 Task: Add Vital Proteins Unflavored Collagen Peptides to the cart.
Action: Mouse moved to (307, 128)
Screenshot: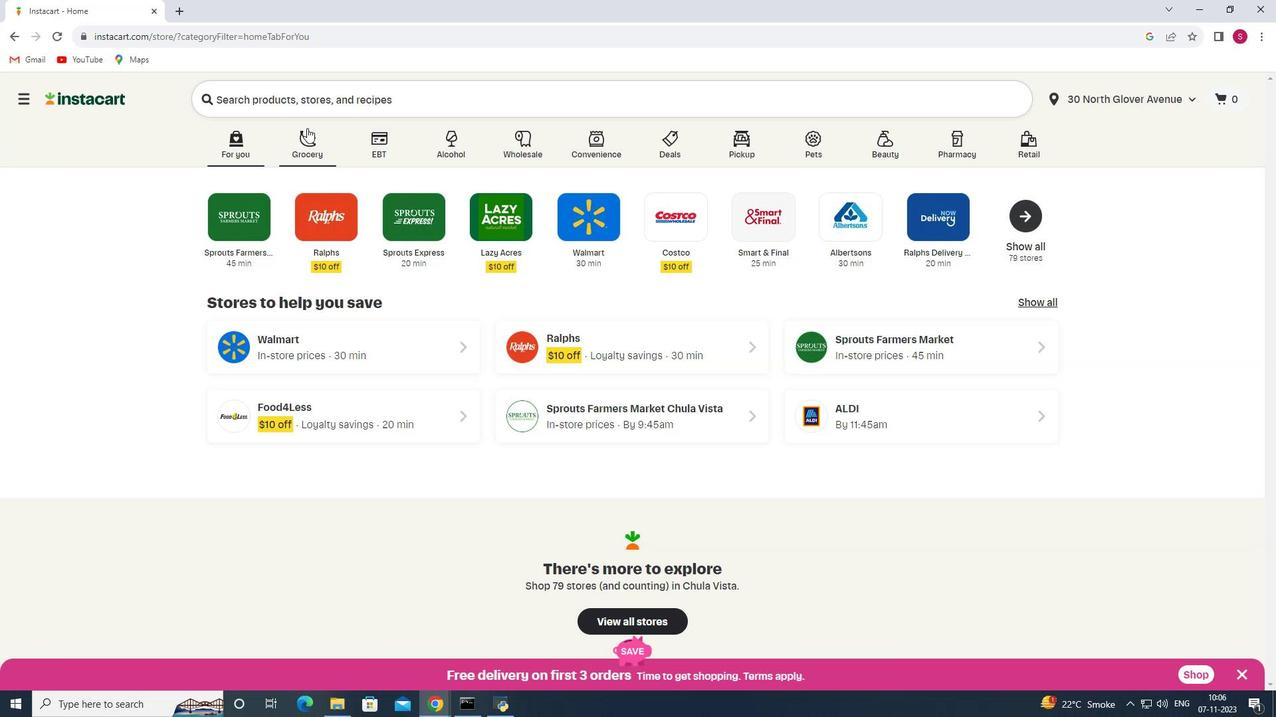 
Action: Mouse pressed left at (307, 128)
Screenshot: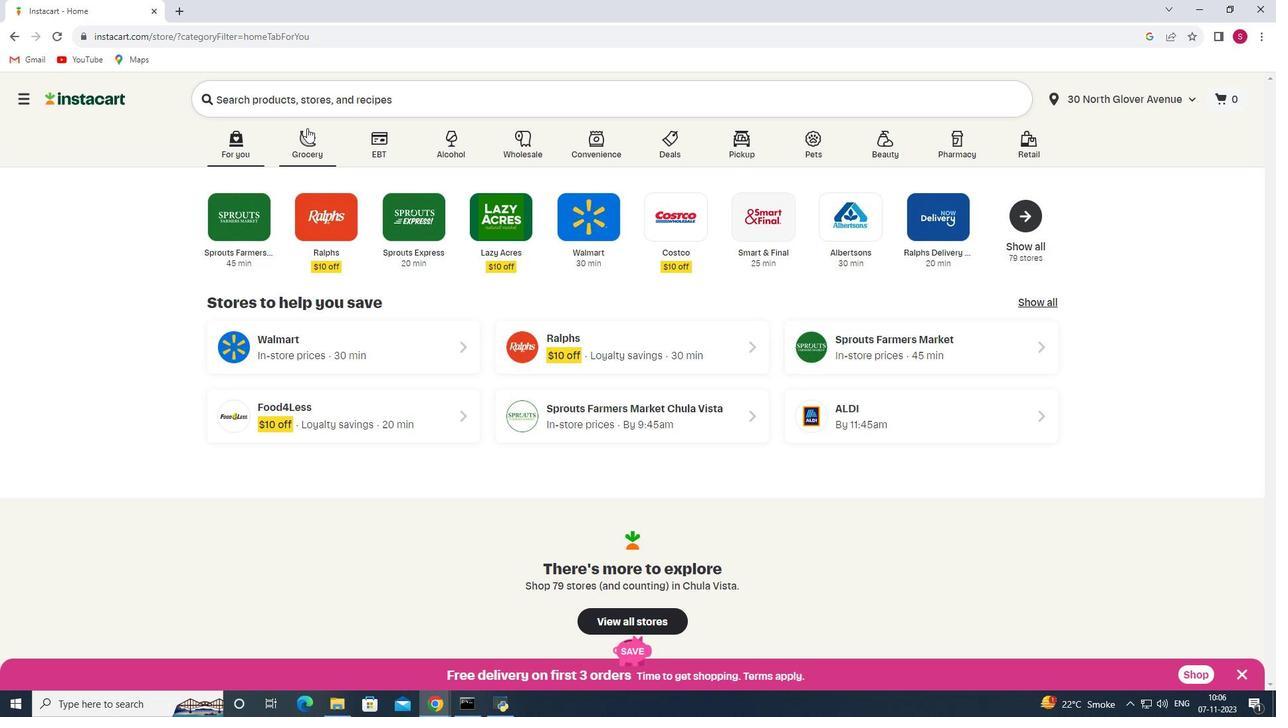 
Action: Mouse moved to (283, 373)
Screenshot: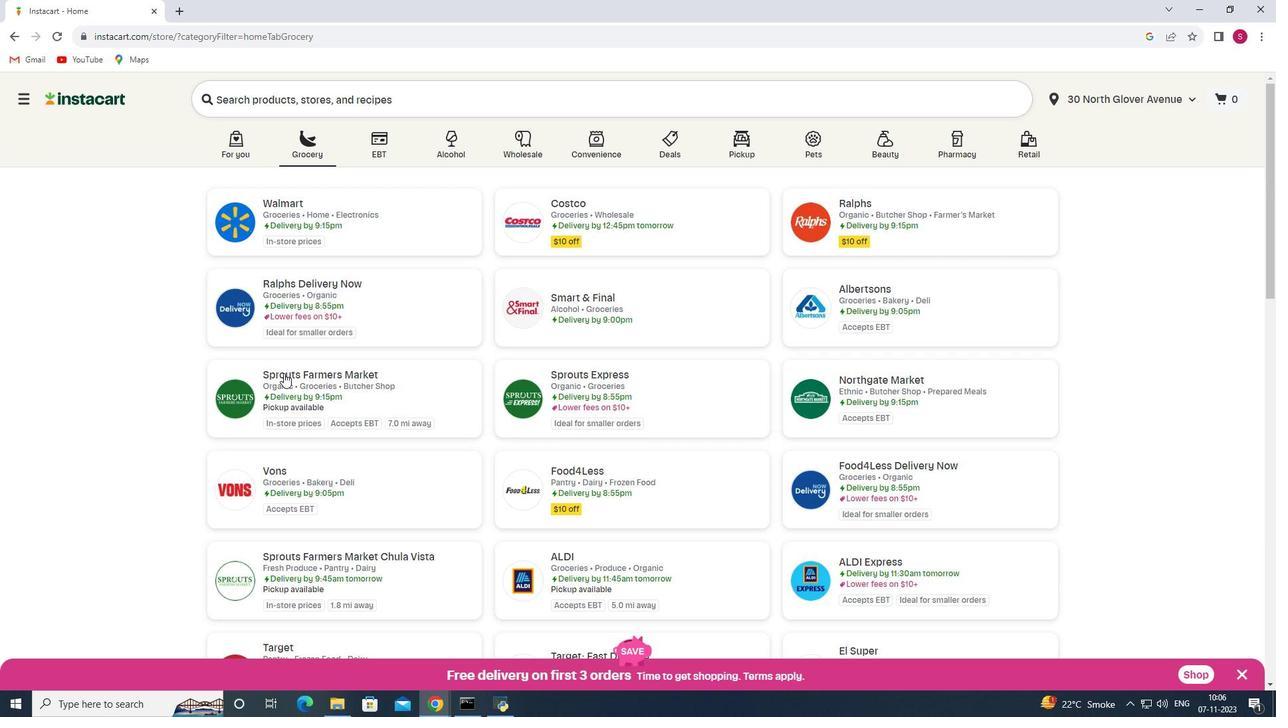 
Action: Mouse pressed left at (283, 373)
Screenshot: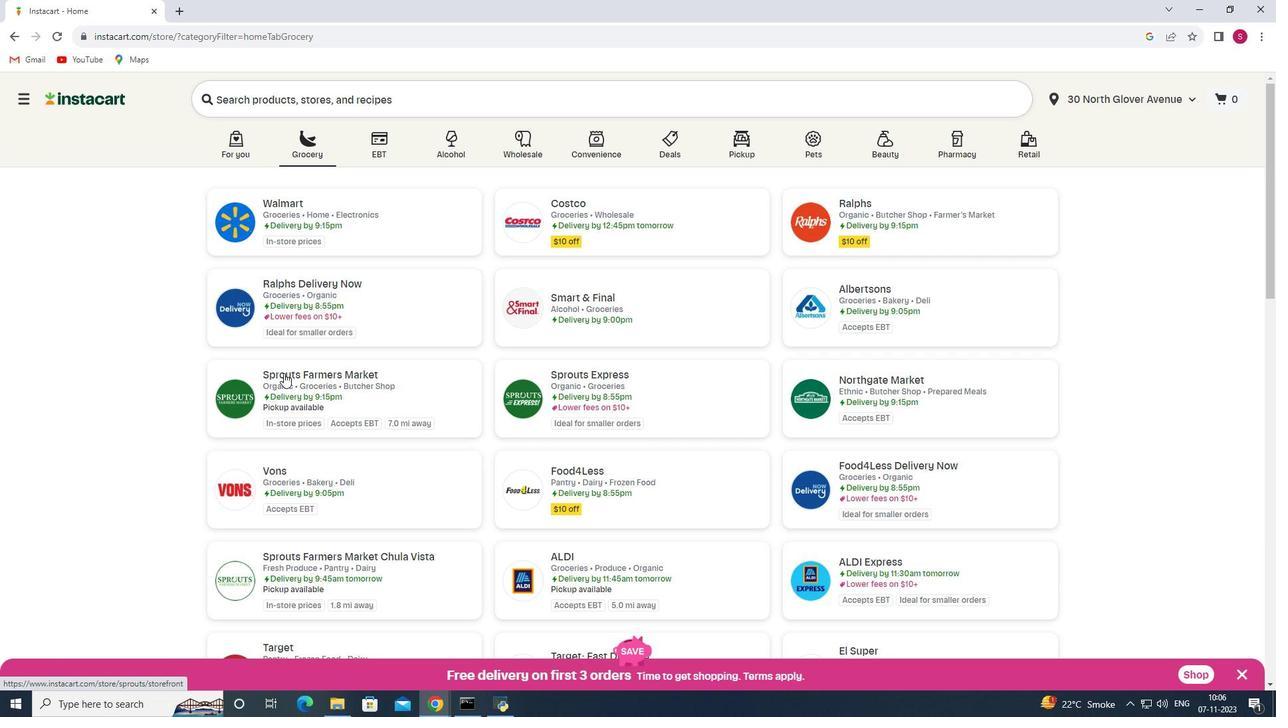 
Action: Mouse moved to (59, 414)
Screenshot: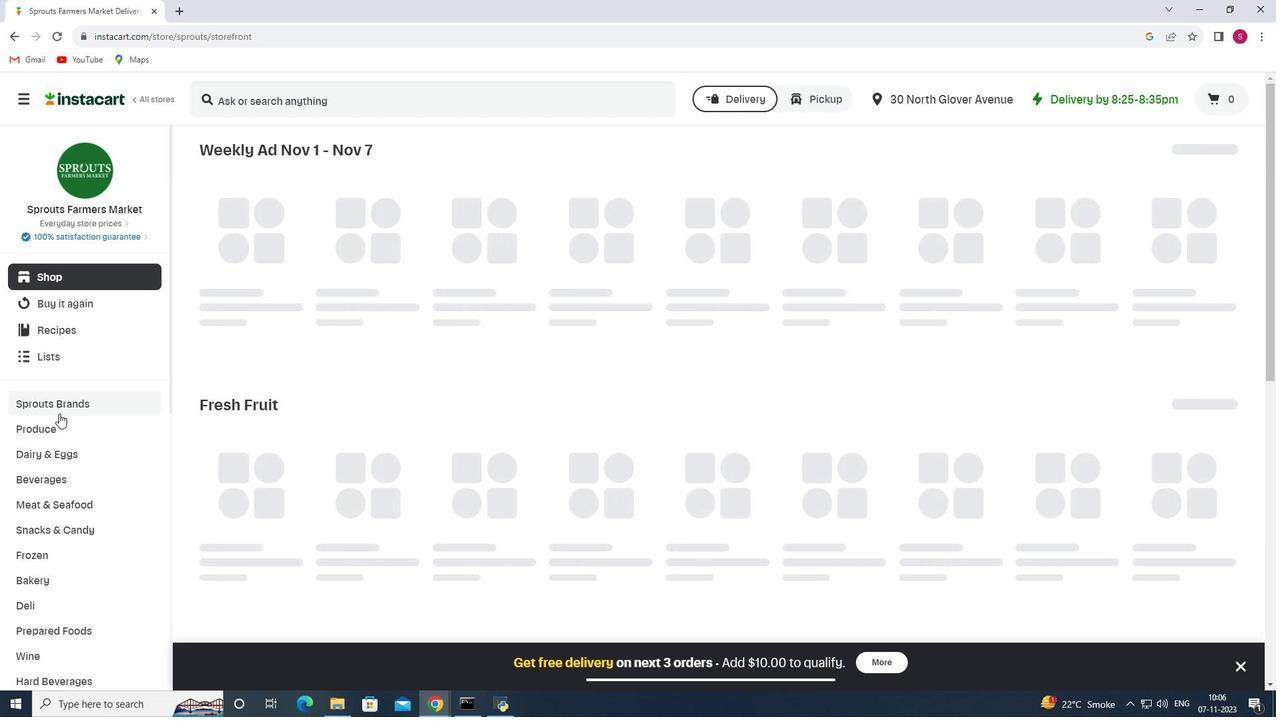 
Action: Mouse scrolled (59, 413) with delta (0, 0)
Screenshot: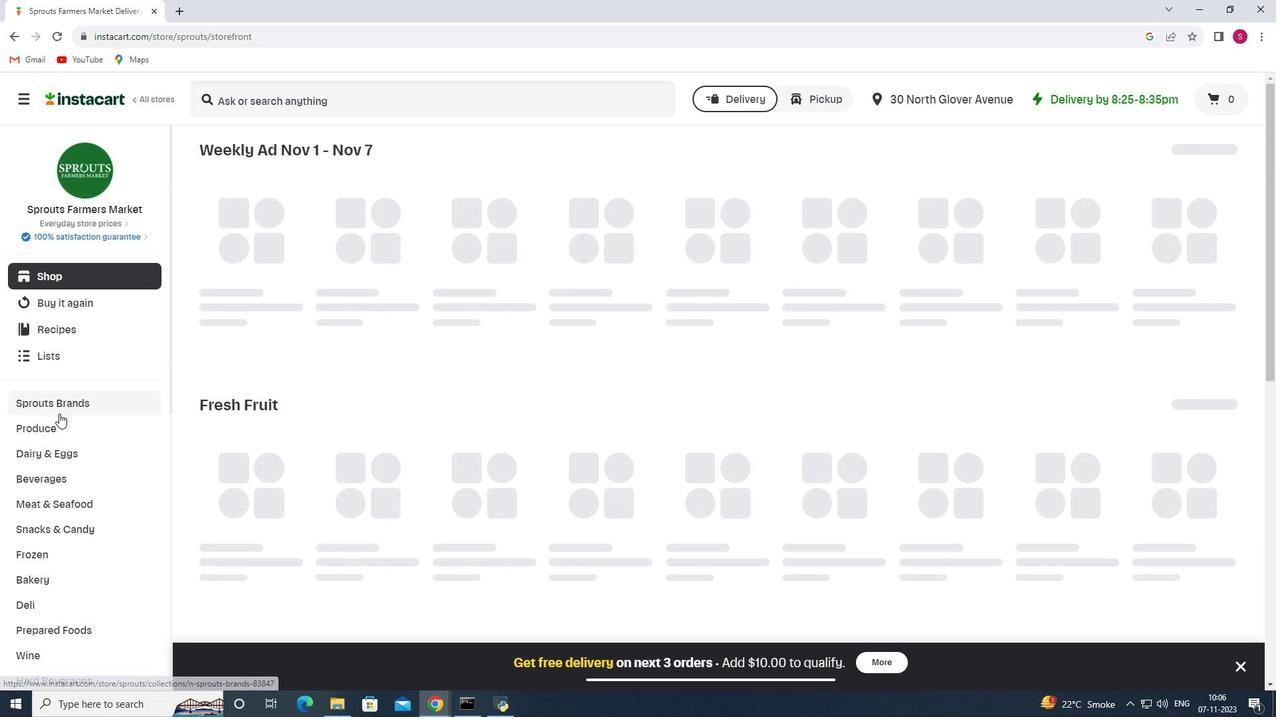 
Action: Mouse scrolled (59, 413) with delta (0, 0)
Screenshot: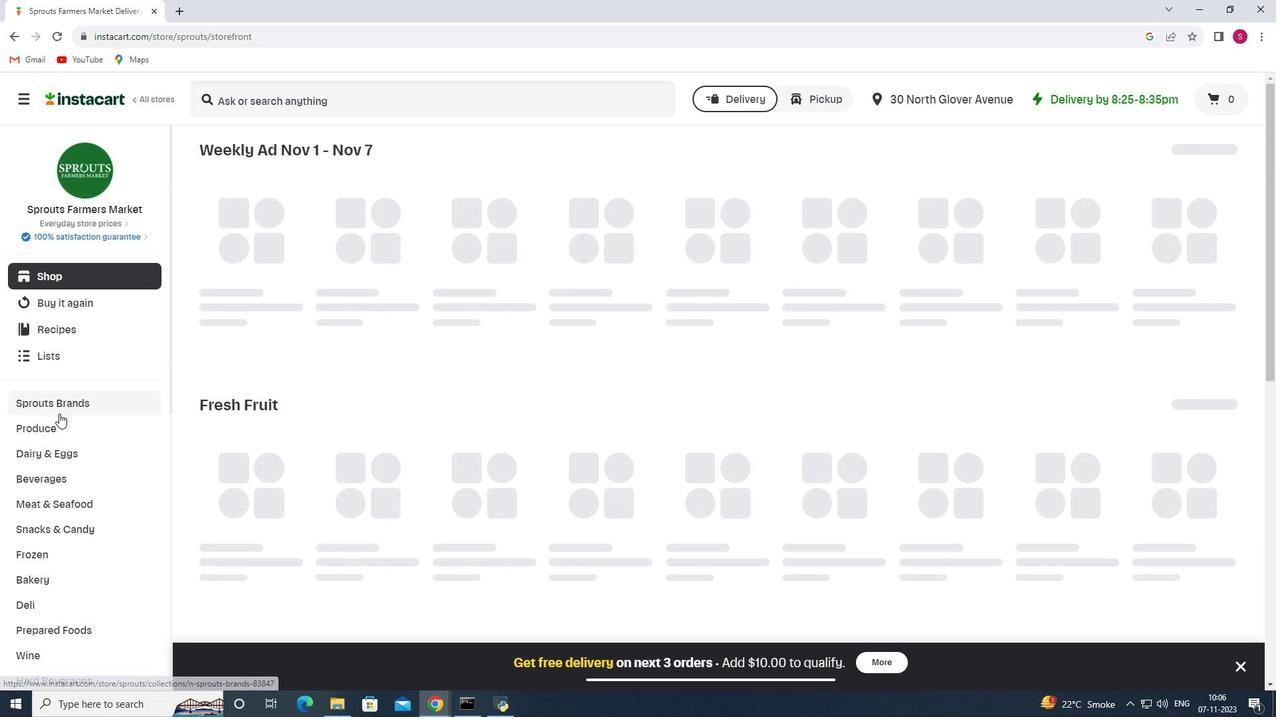 
Action: Mouse scrolled (59, 413) with delta (0, 0)
Screenshot: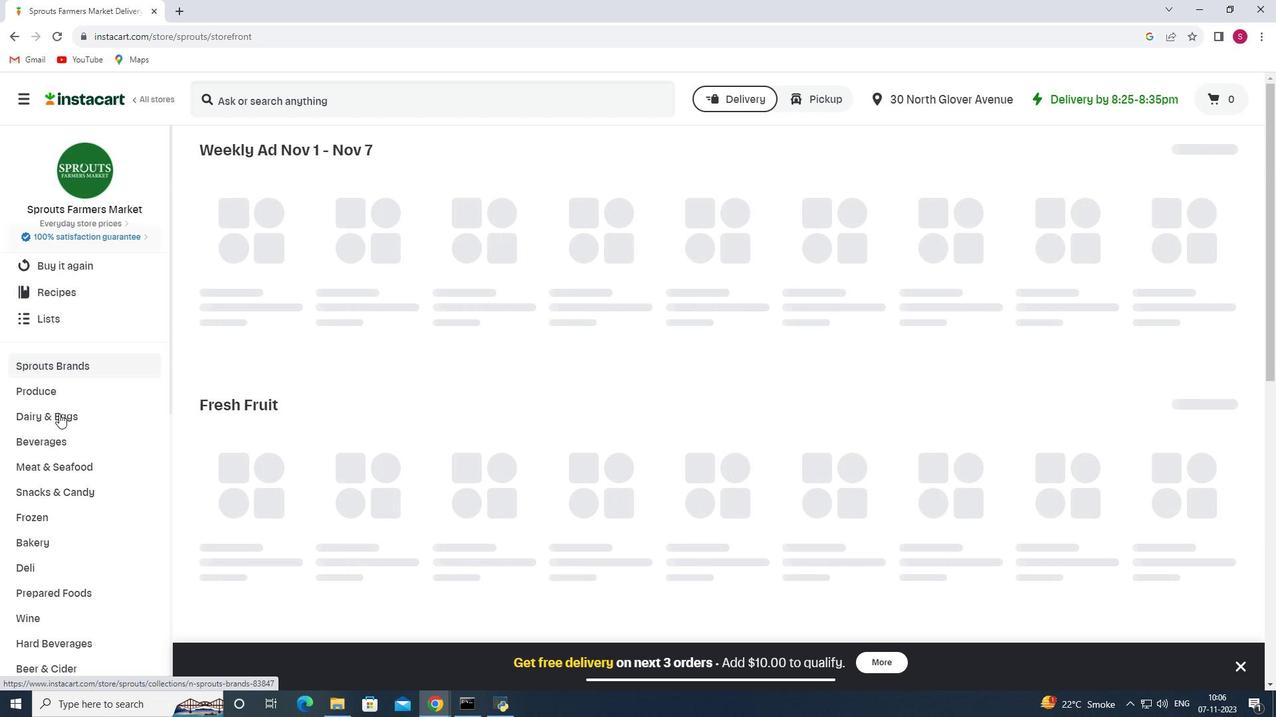 
Action: Mouse scrolled (59, 413) with delta (0, 0)
Screenshot: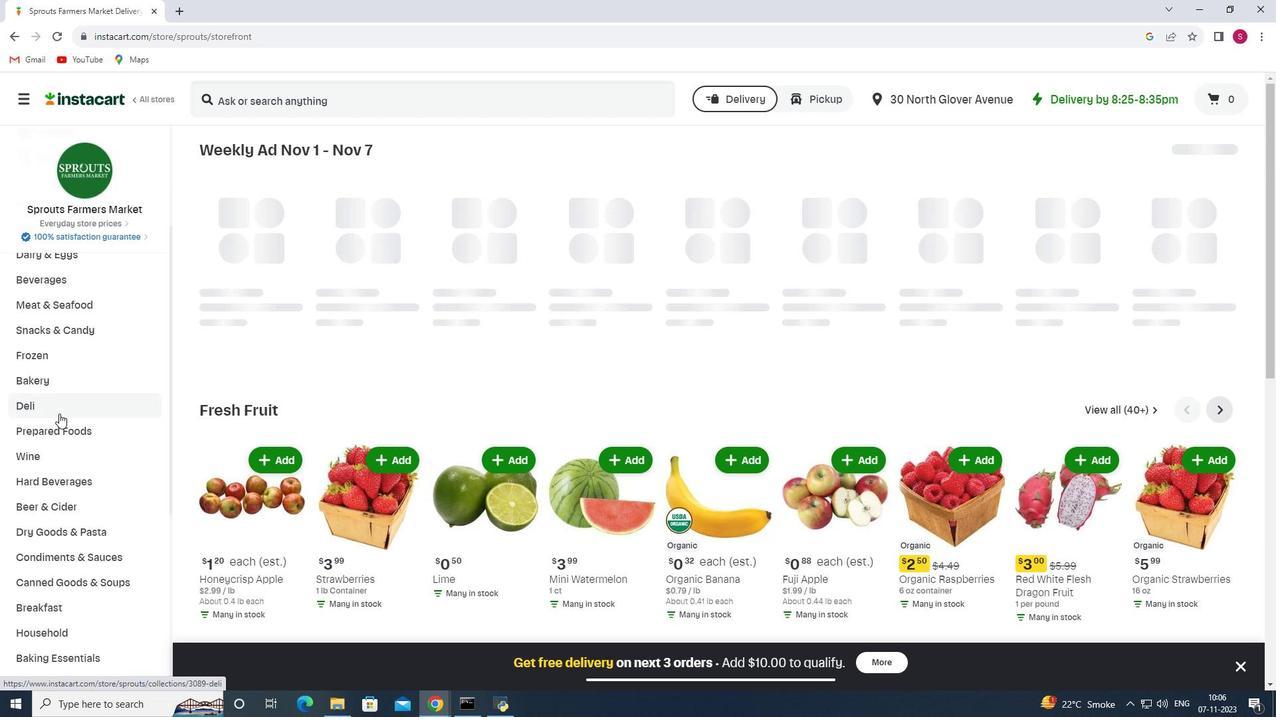 
Action: Mouse scrolled (59, 413) with delta (0, 0)
Screenshot: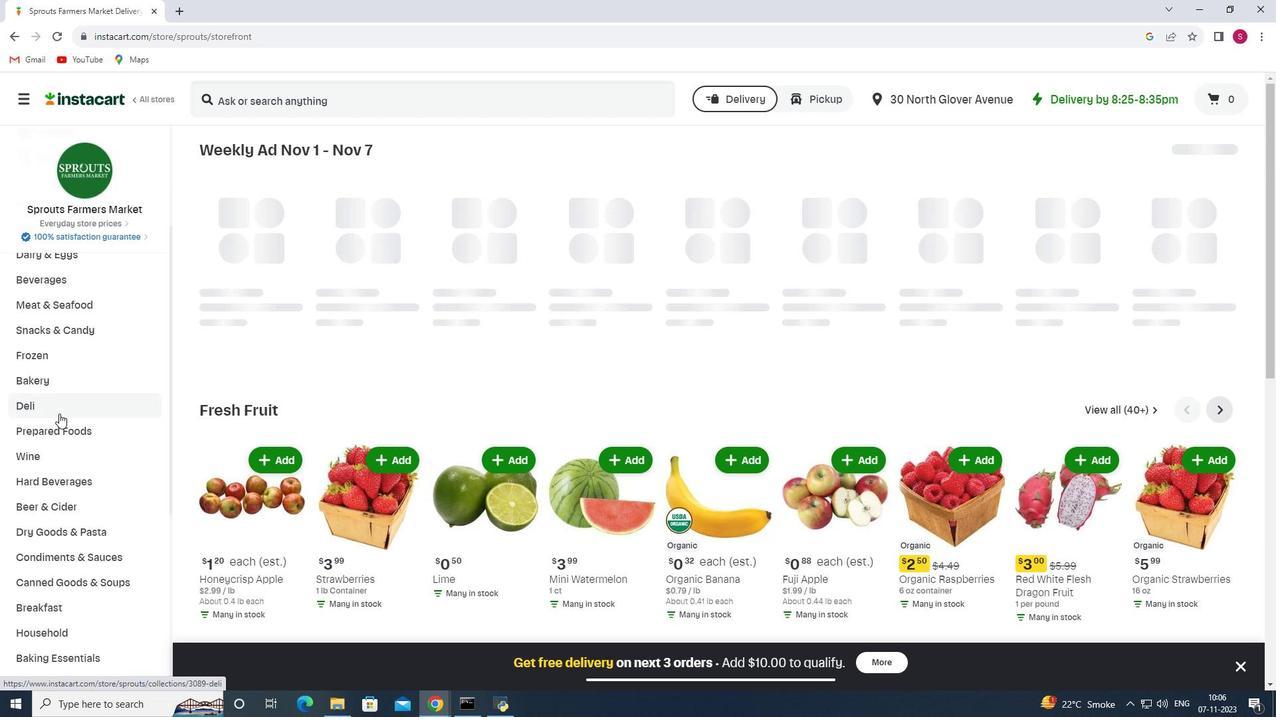 
Action: Mouse scrolled (59, 413) with delta (0, 0)
Screenshot: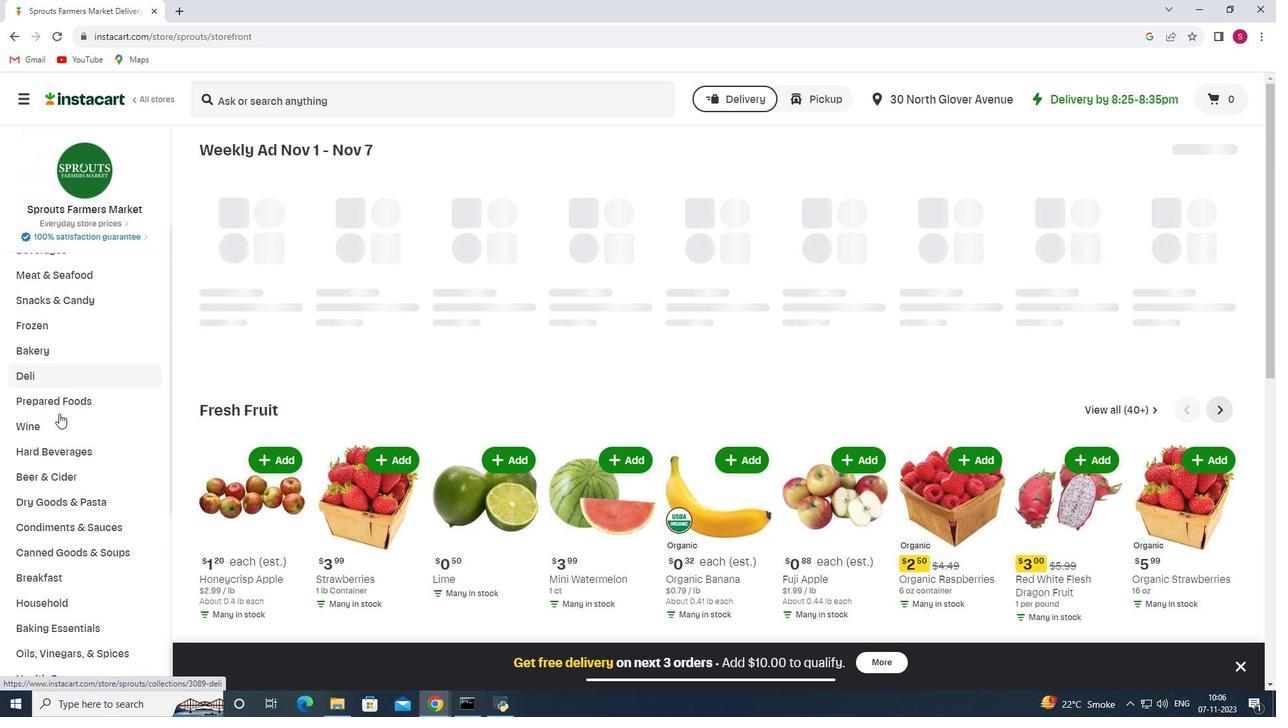 
Action: Mouse scrolled (59, 413) with delta (0, 0)
Screenshot: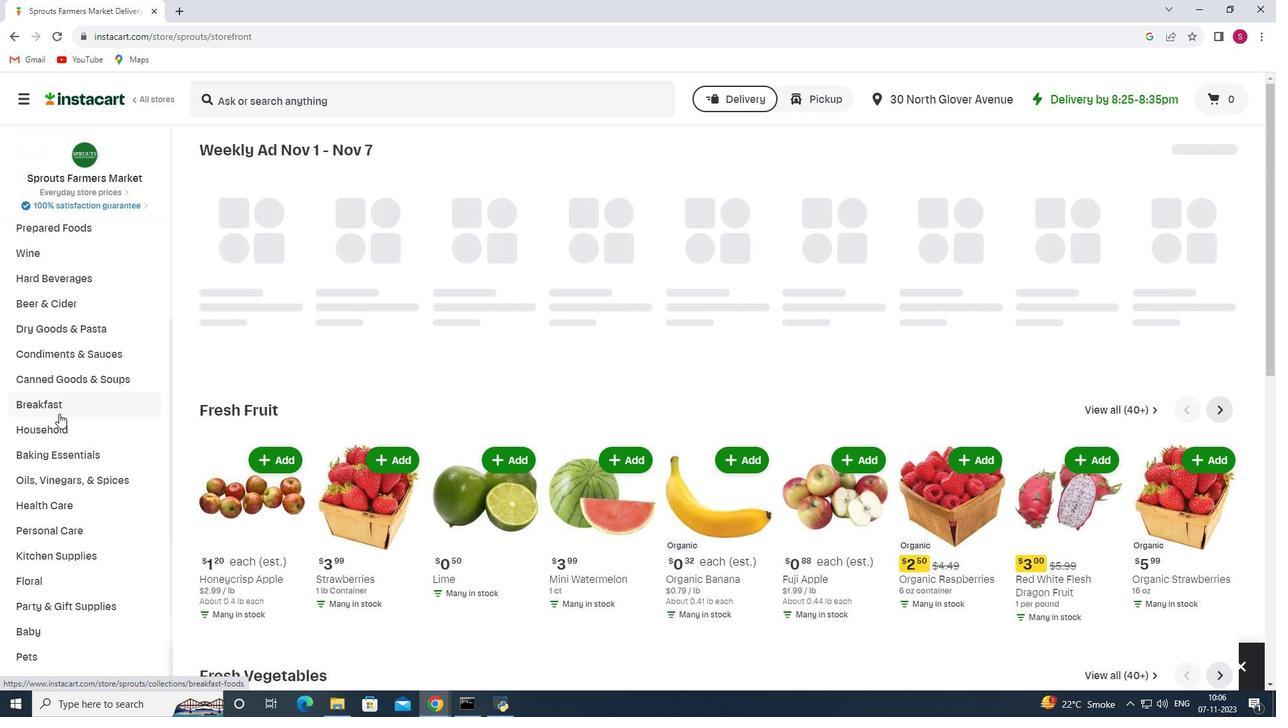 
Action: Mouse scrolled (59, 413) with delta (0, 0)
Screenshot: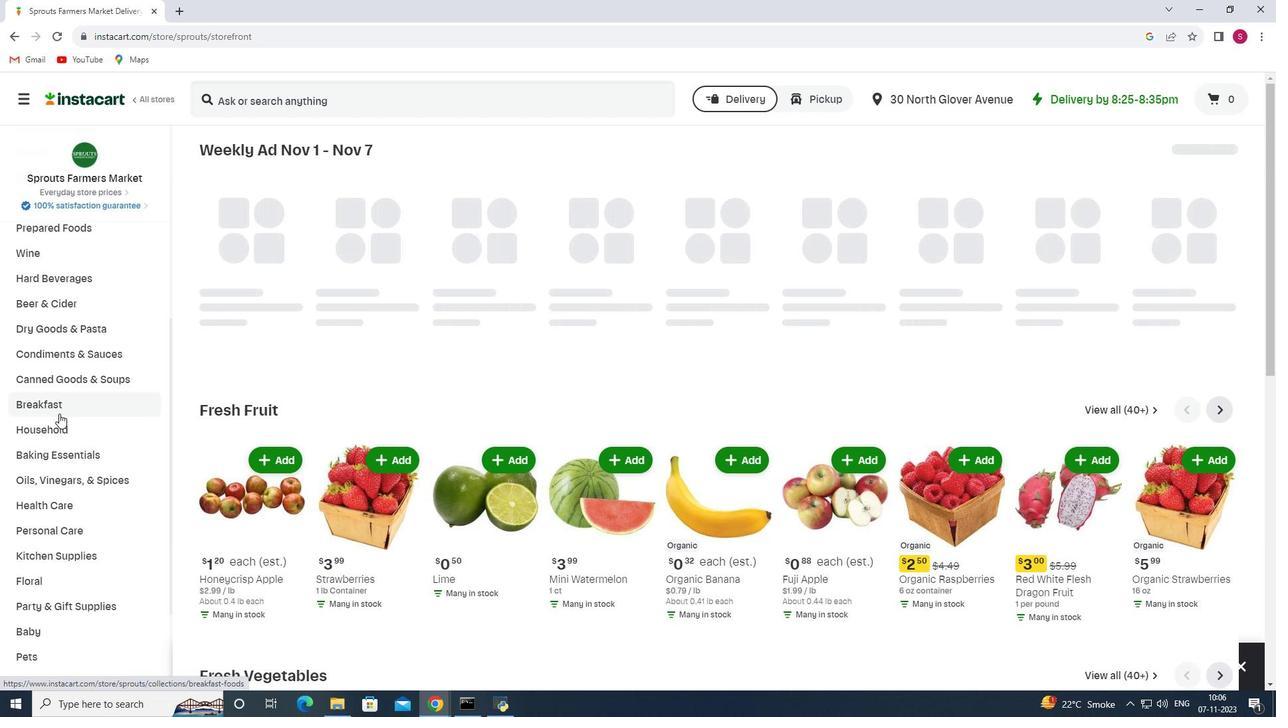 
Action: Mouse scrolled (59, 413) with delta (0, 0)
Screenshot: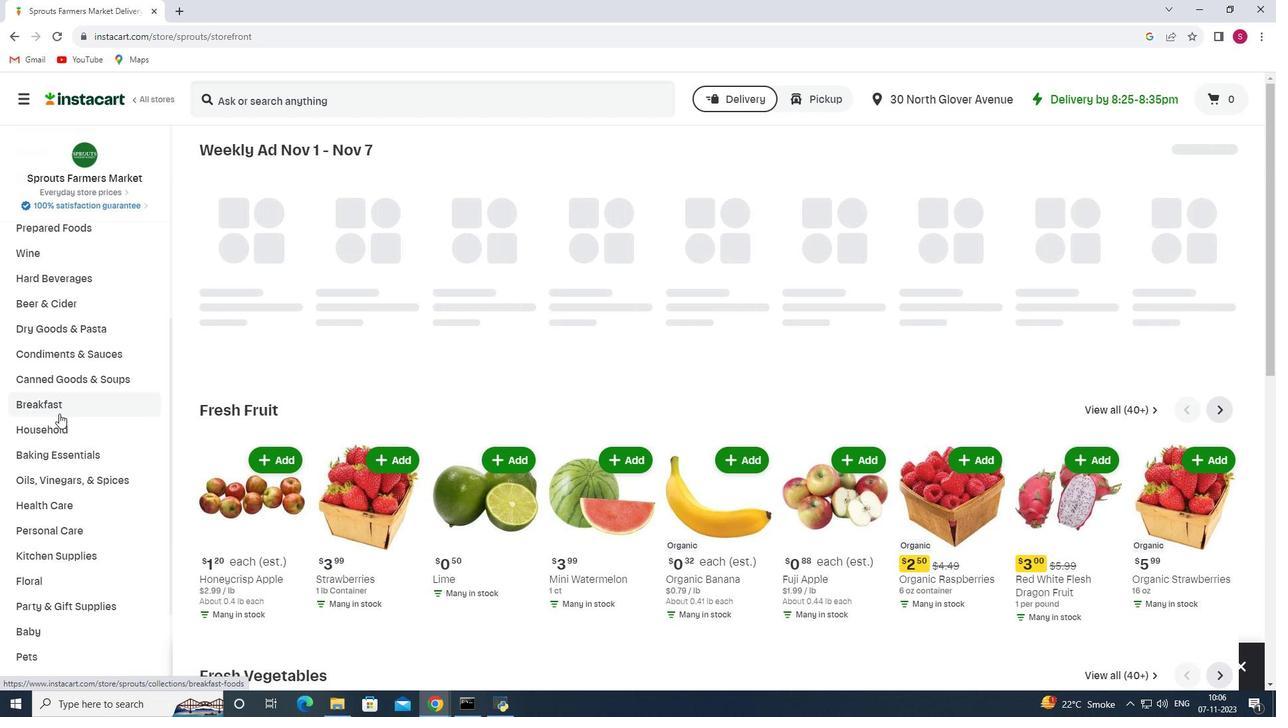 
Action: Mouse moved to (76, 370)
Screenshot: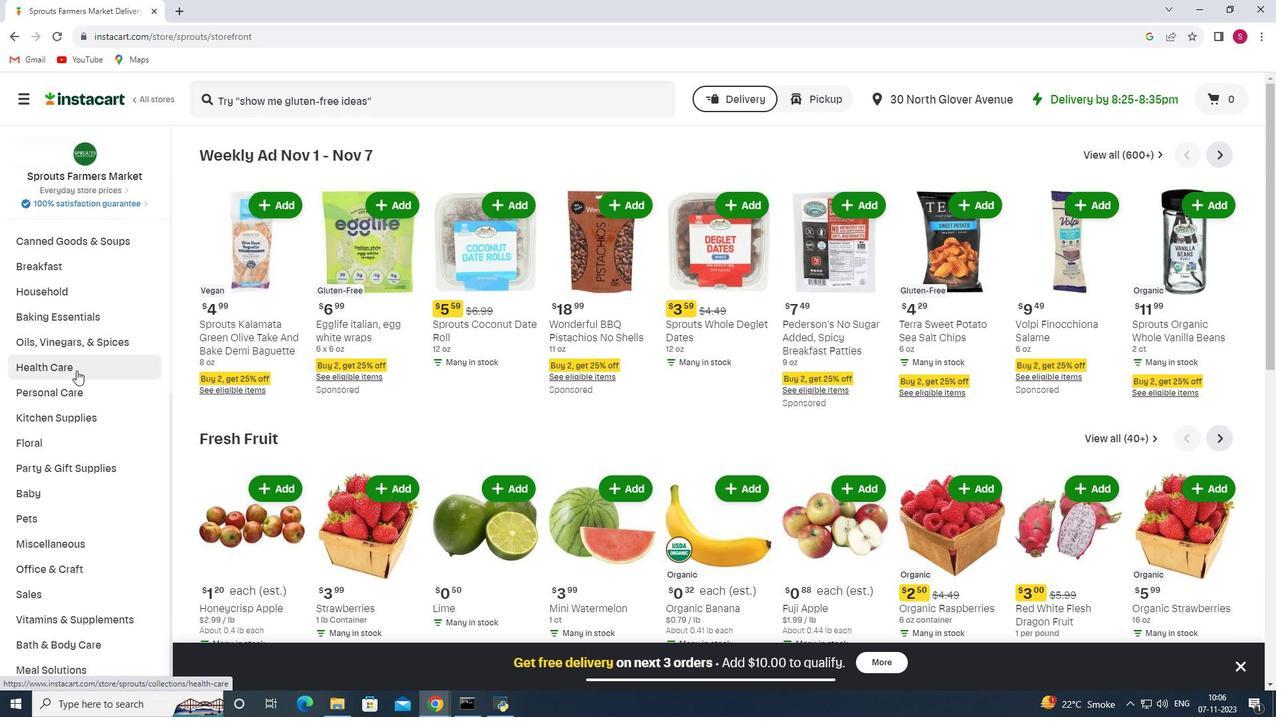 
Action: Mouse pressed left at (76, 370)
Screenshot: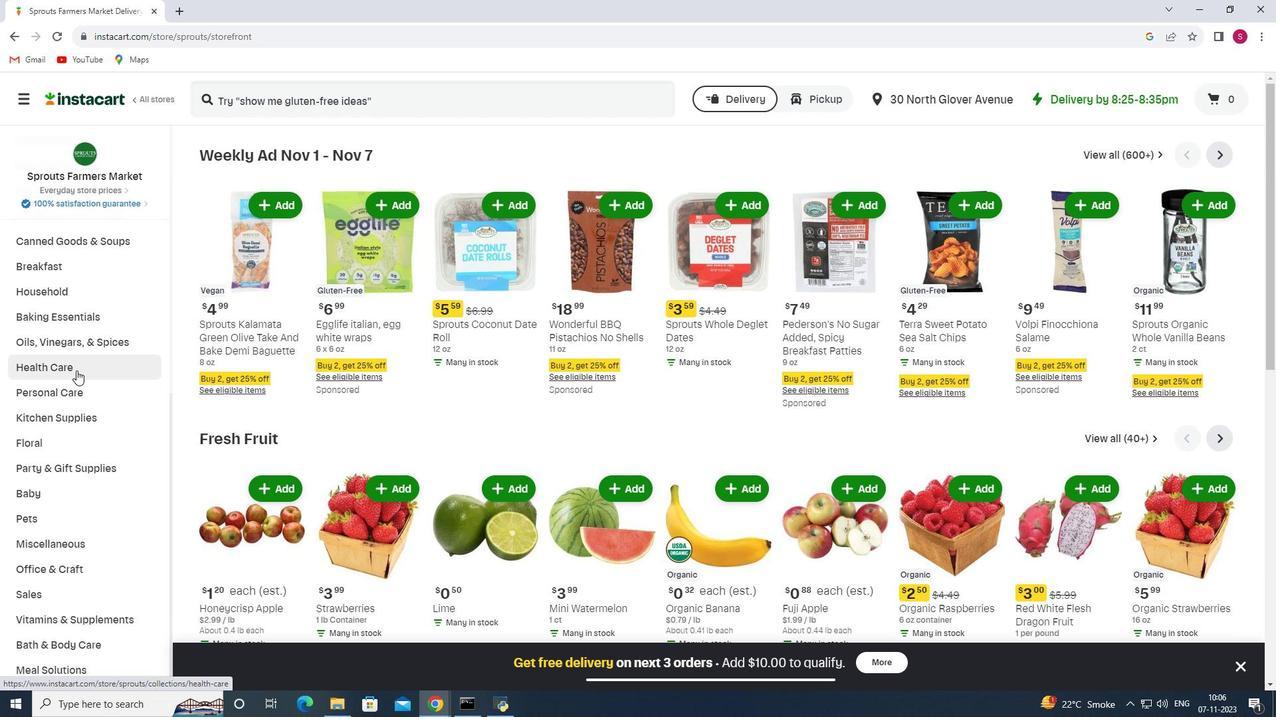 
Action: Mouse moved to (441, 184)
Screenshot: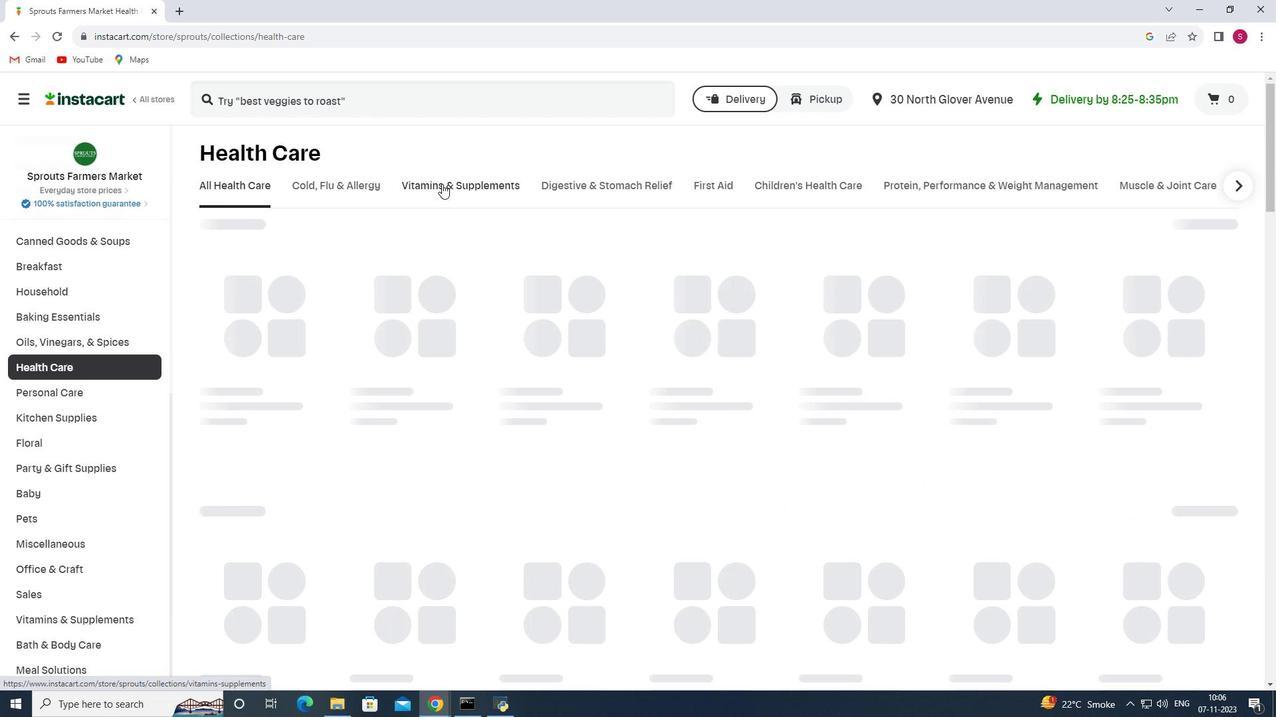 
Action: Mouse pressed left at (441, 184)
Screenshot: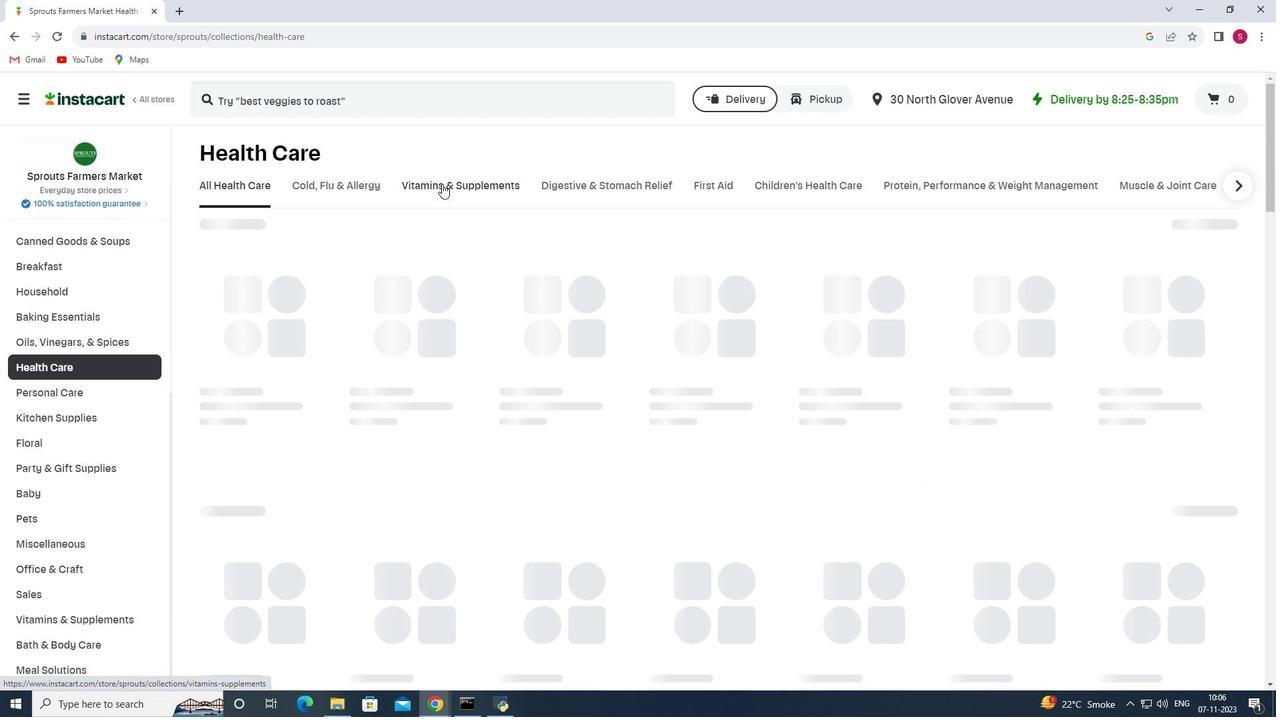 
Action: Mouse moved to (527, 229)
Screenshot: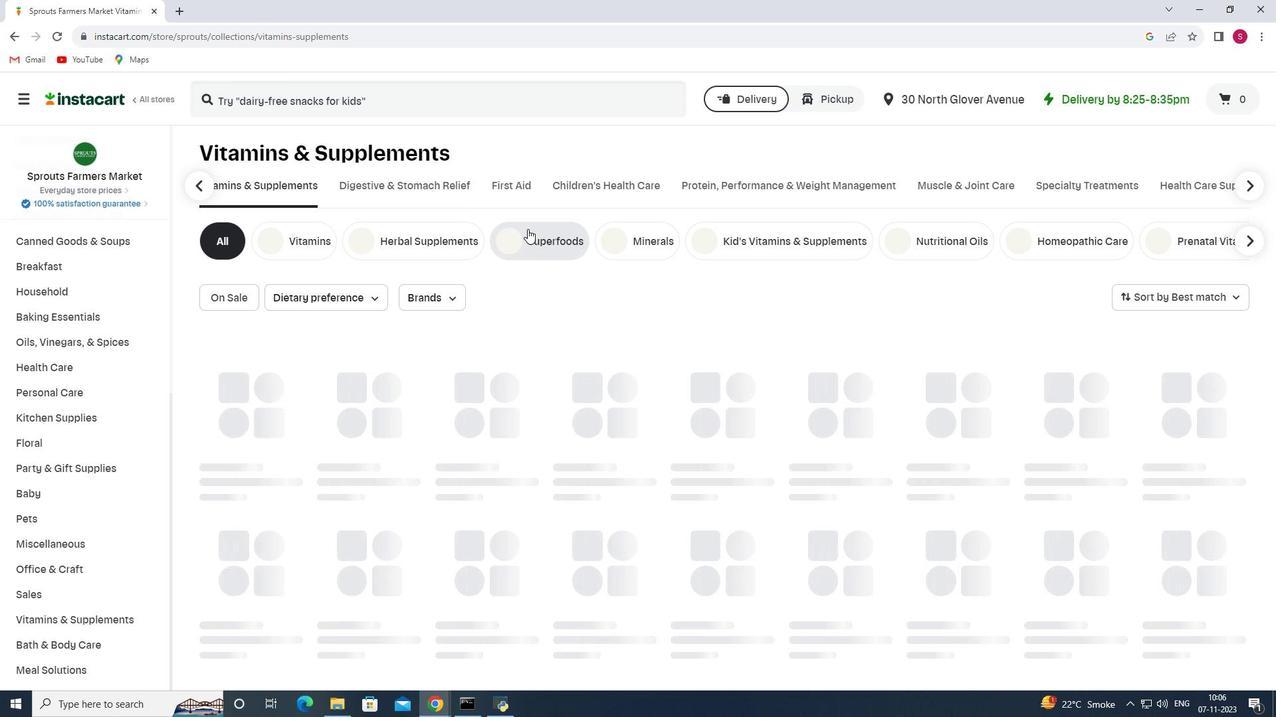 
Action: Mouse pressed left at (527, 229)
Screenshot: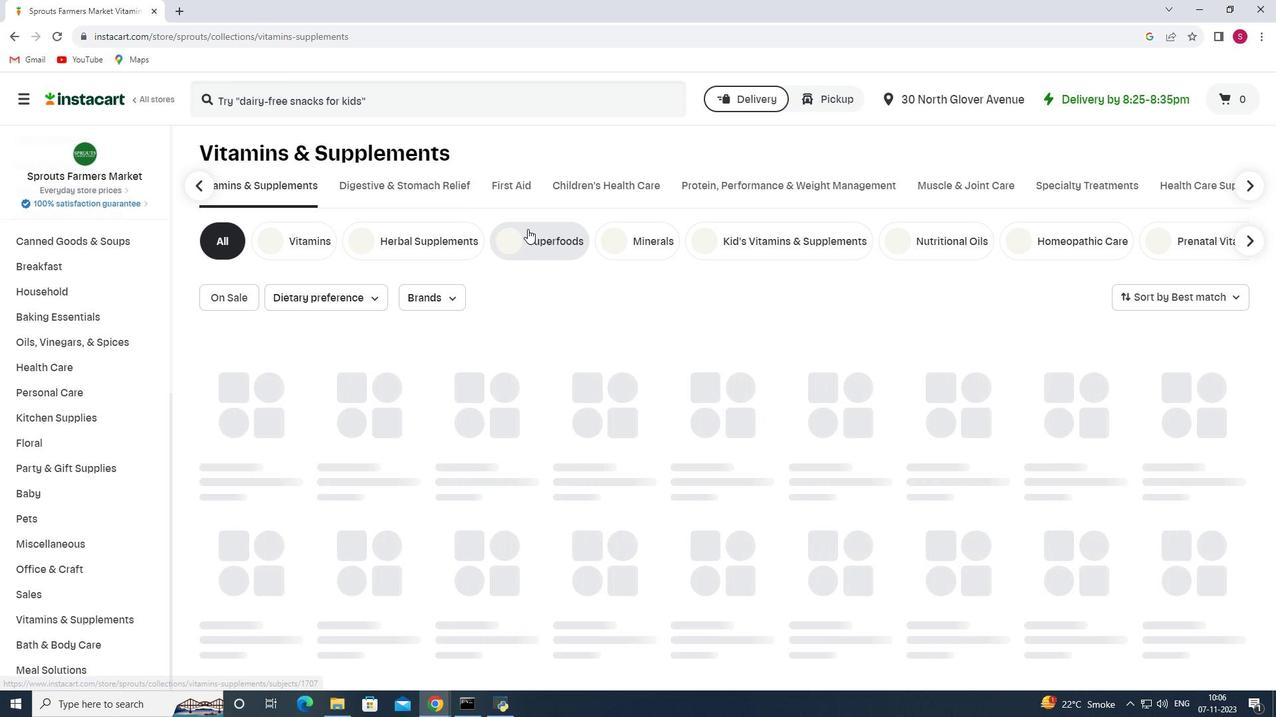 
Action: Mouse moved to (374, 97)
Screenshot: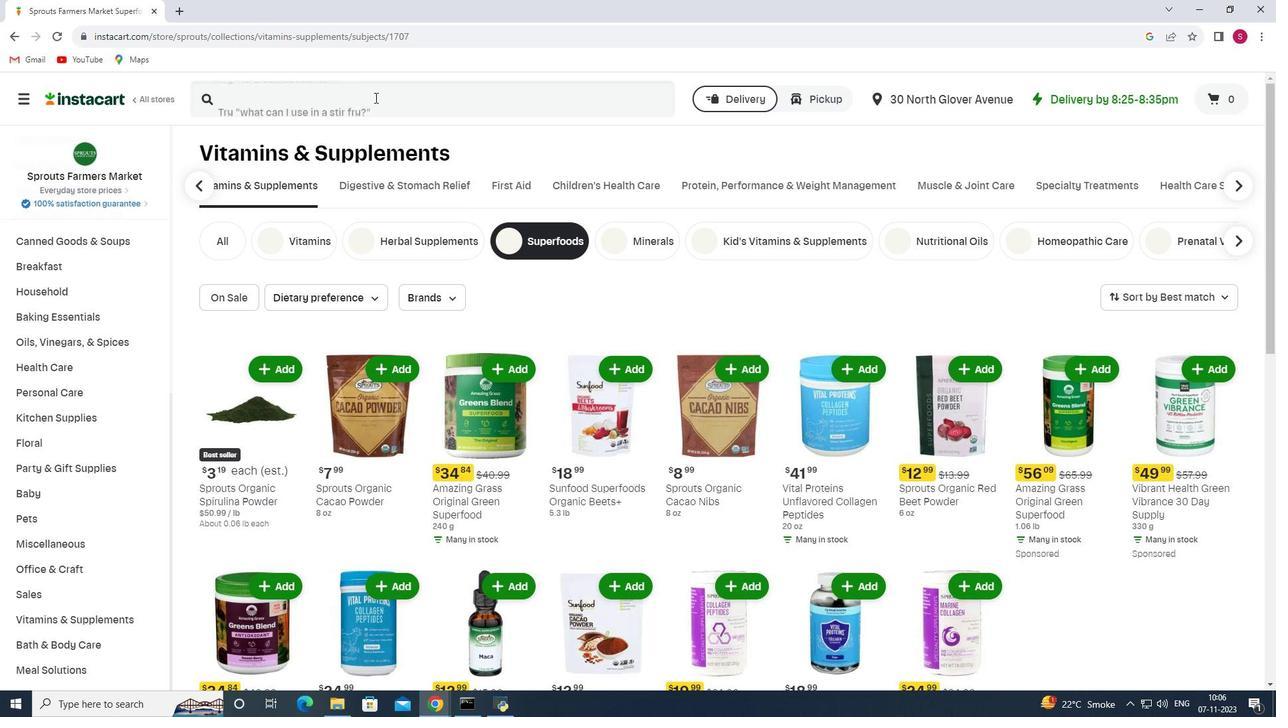 
Action: Mouse pressed left at (374, 97)
Screenshot: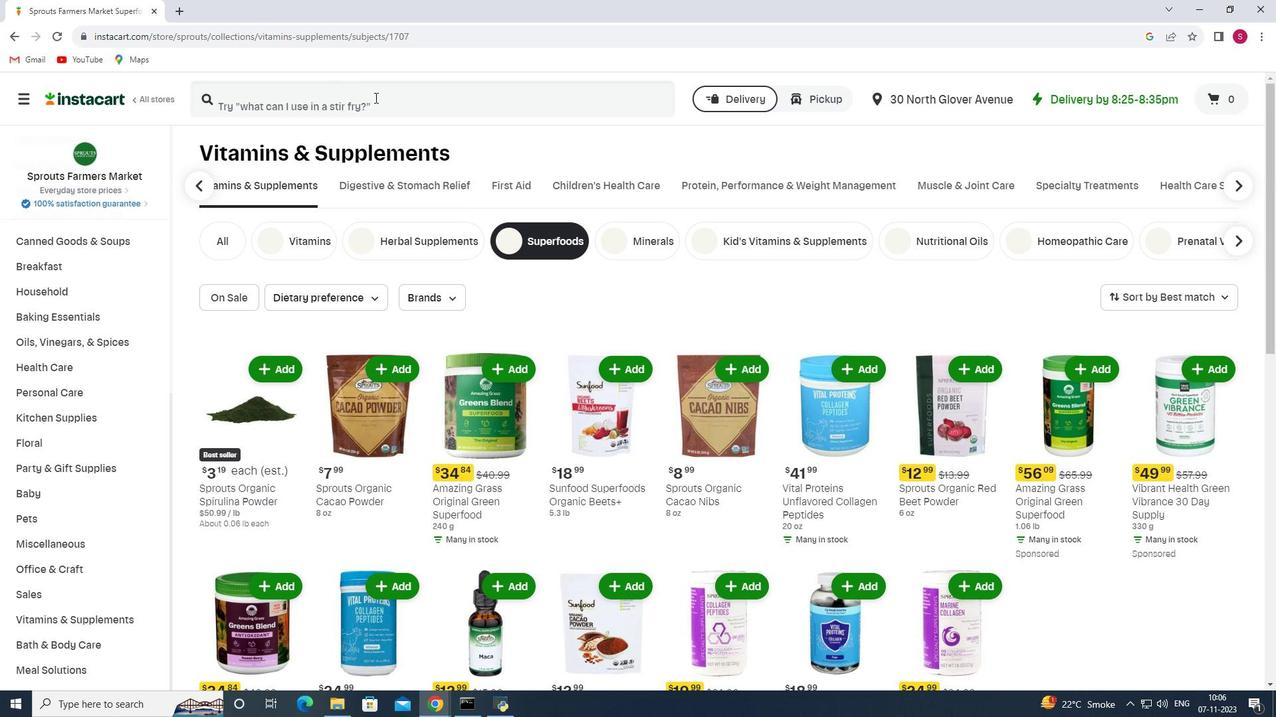 
Action: Key pressed <Key.shift>Vital<Key.space><Key.shift>Protein<Key.space><Key.backspace>s<Key.space><Key.shift>Unflavored<Key.space><Key.shift>Collagen<Key.space><Key.shift>Peptides<Key.enter>
Screenshot: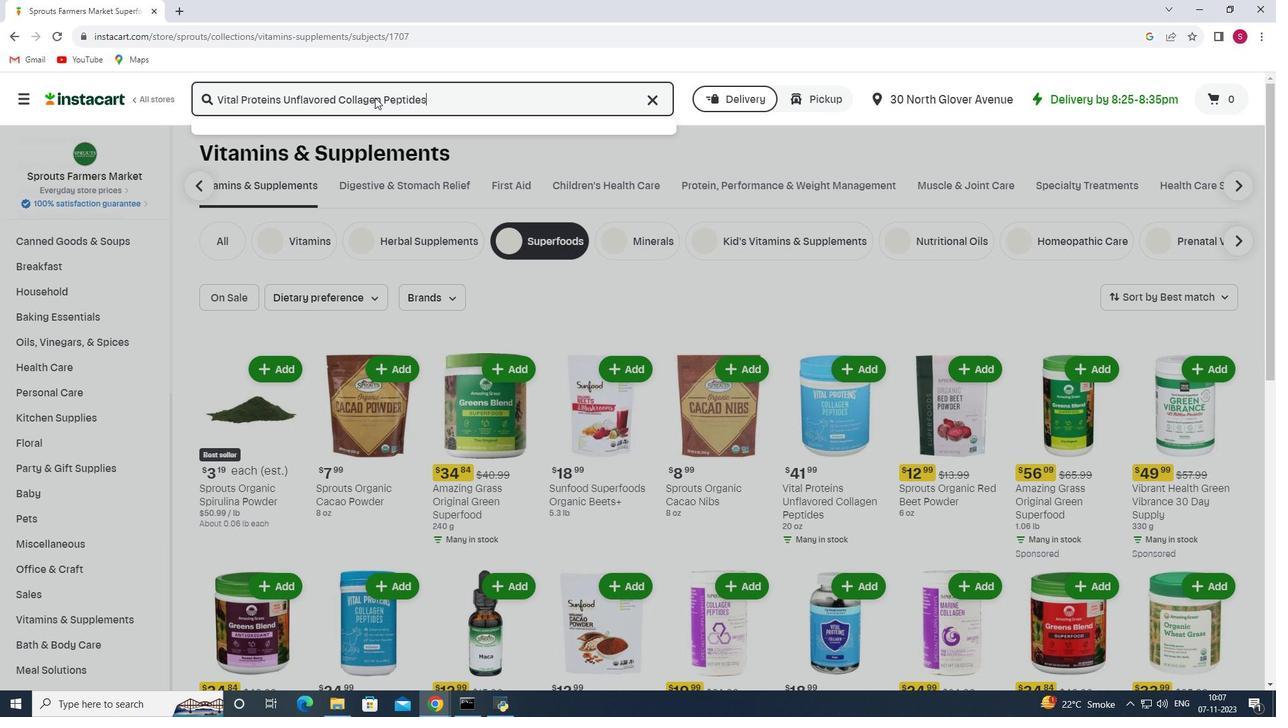 
Action: Mouse moved to (471, 219)
Screenshot: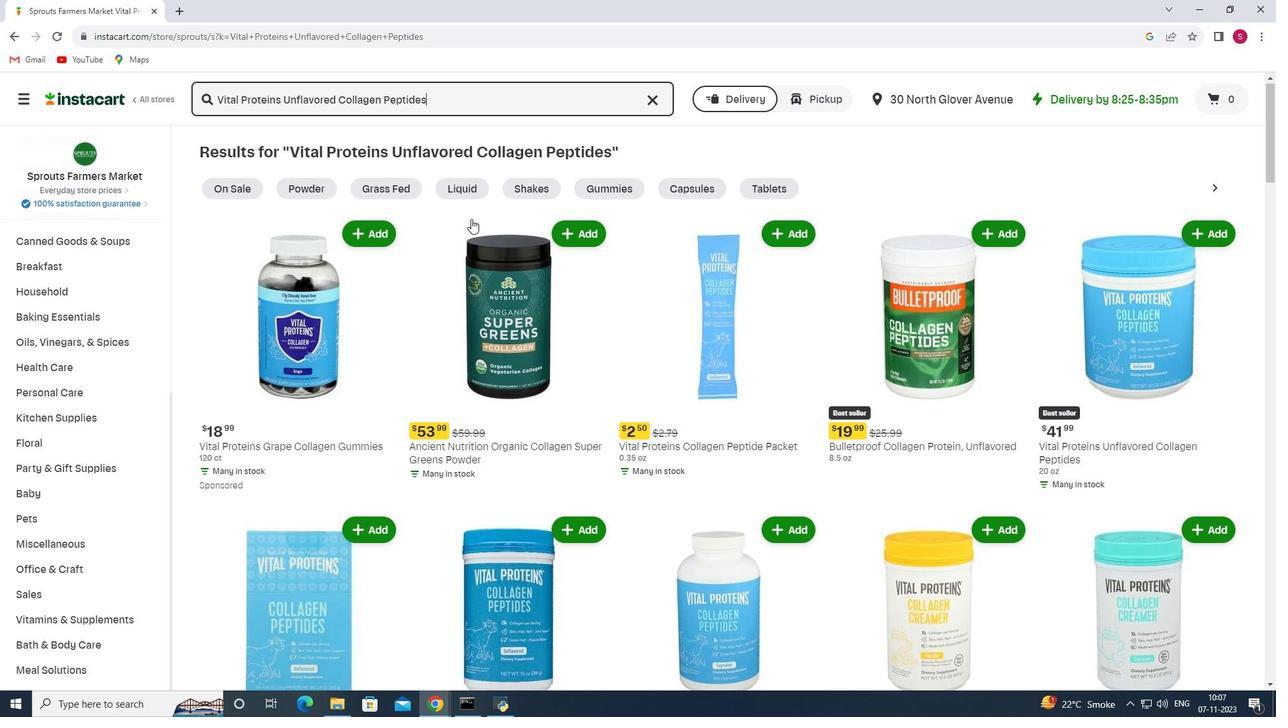 
Action: Mouse scrolled (471, 218) with delta (0, 0)
Screenshot: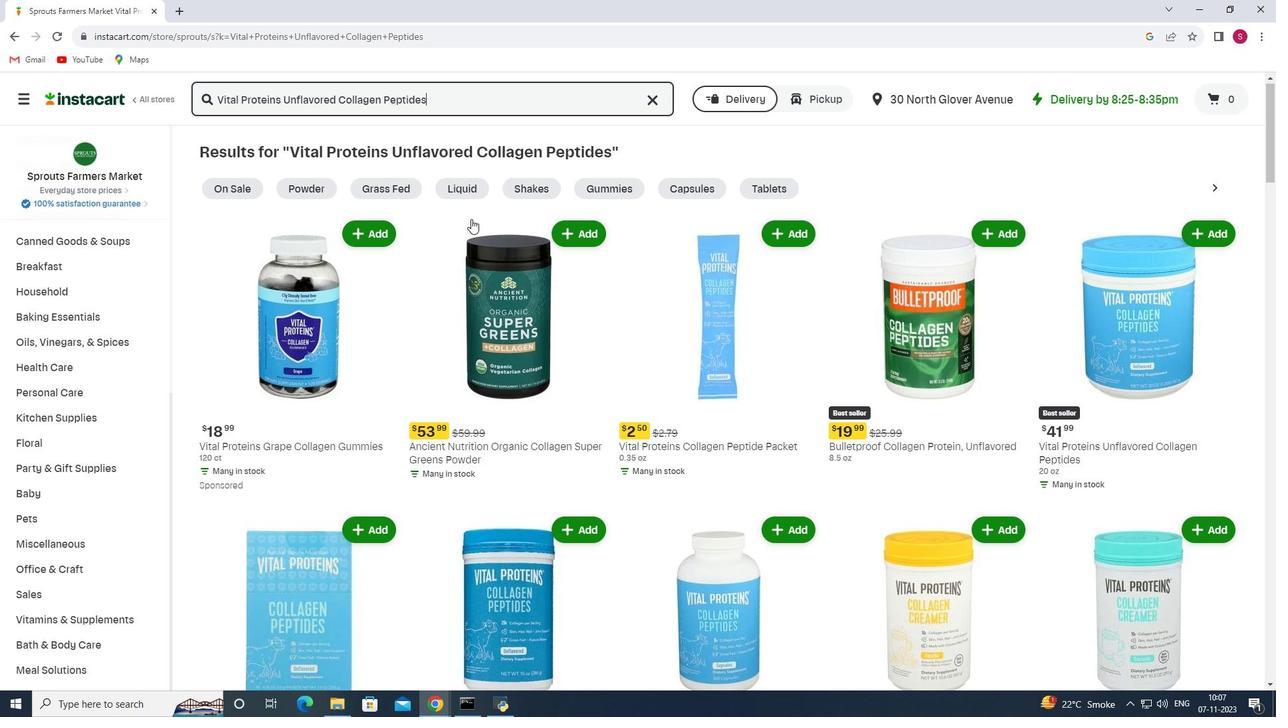 
Action: Mouse moved to (600, 220)
Screenshot: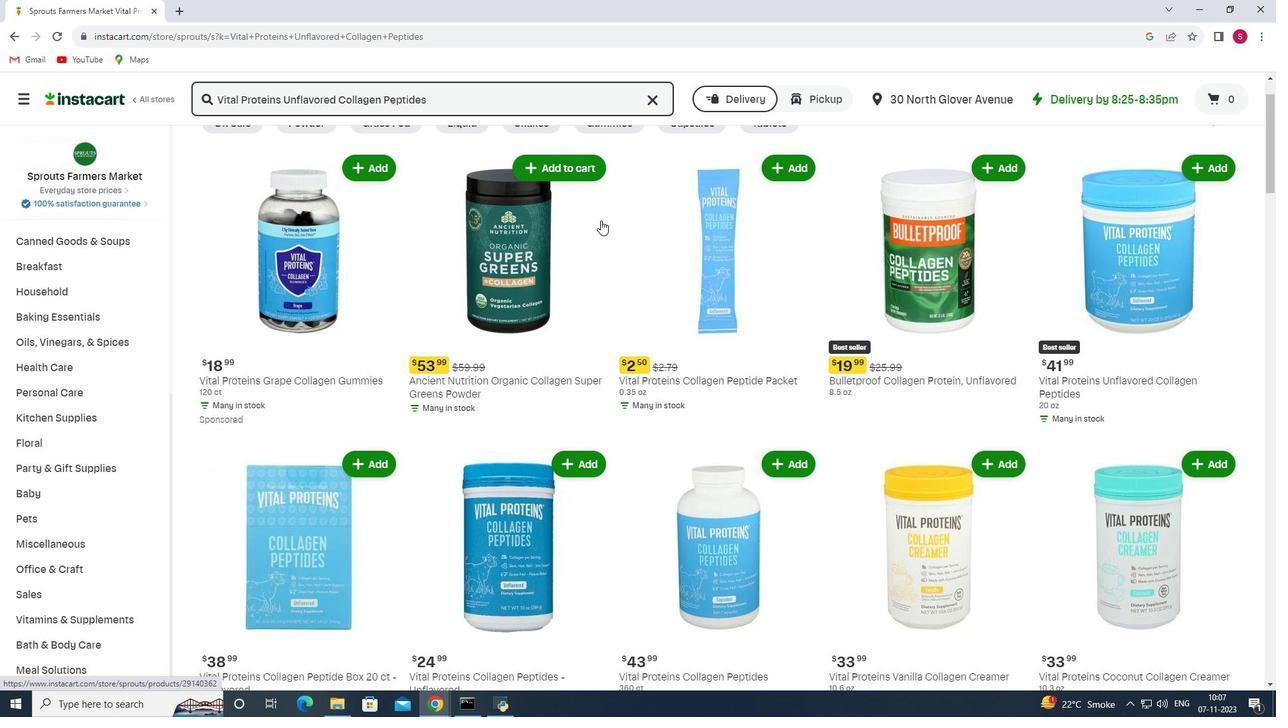 
Action: Mouse scrolled (600, 219) with delta (0, 0)
Screenshot: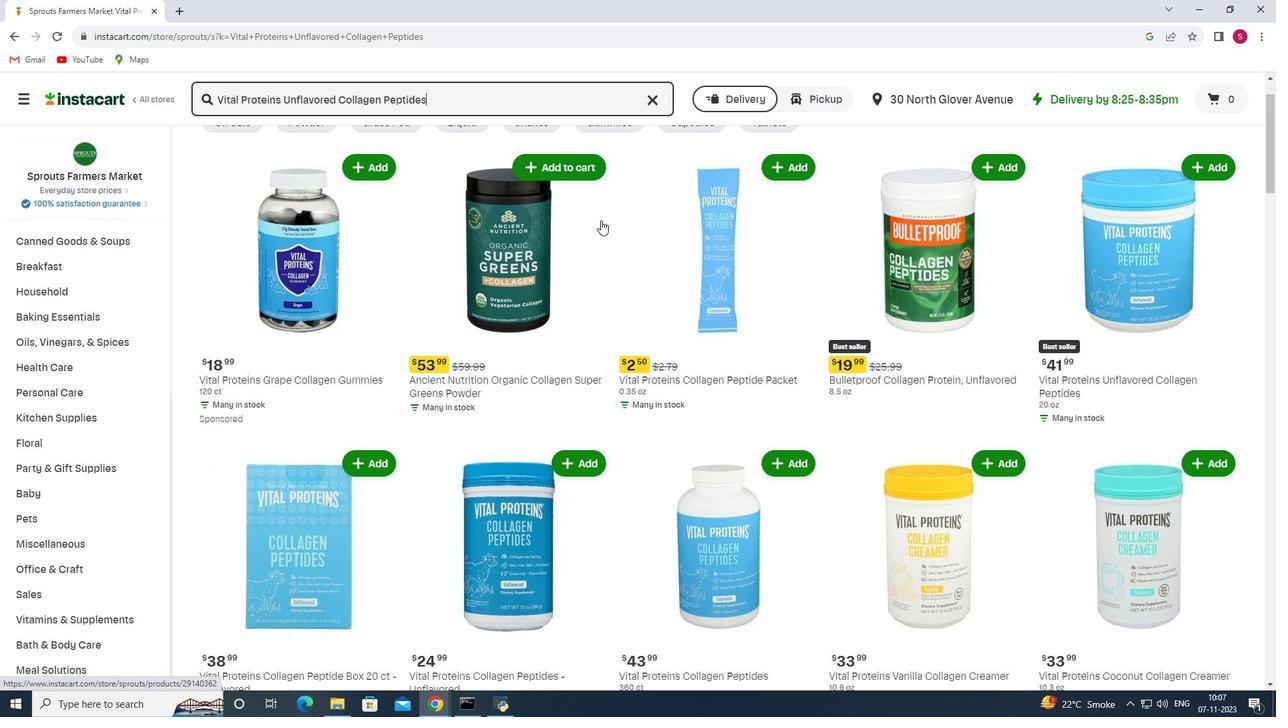 
Action: Mouse moved to (1036, 221)
Screenshot: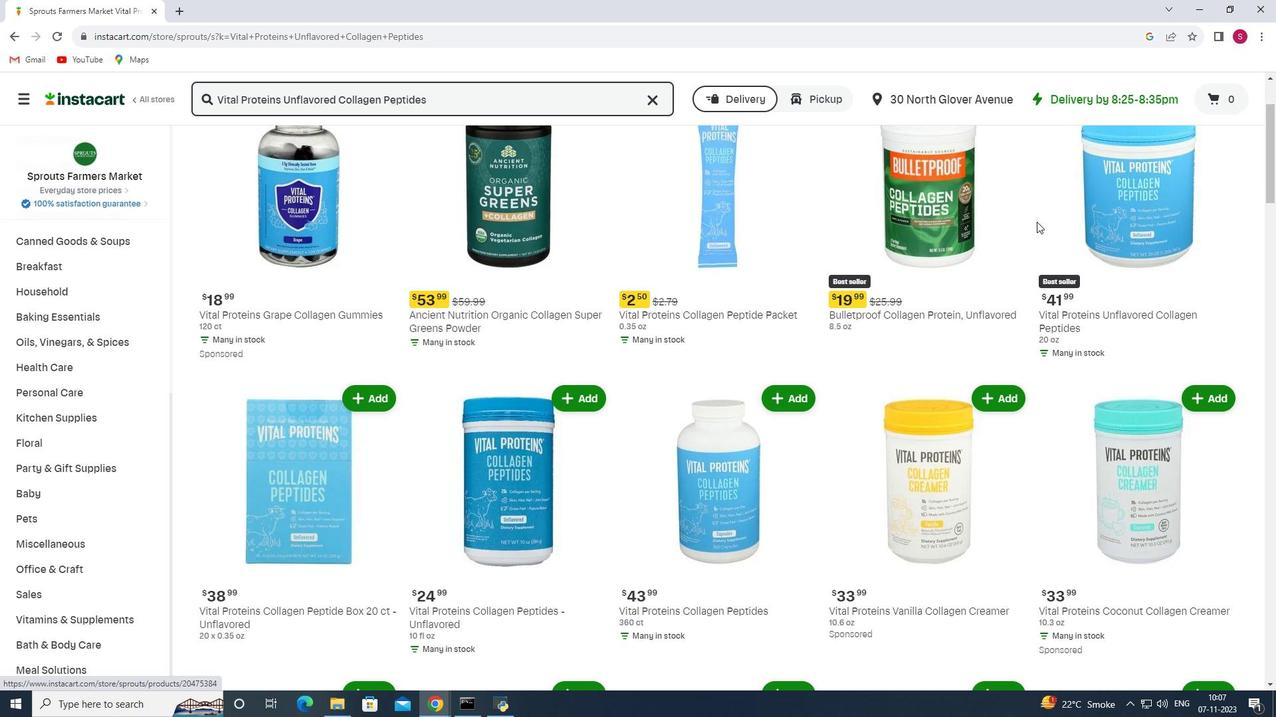 
Action: Mouse scrolled (1036, 222) with delta (0, 0)
Screenshot: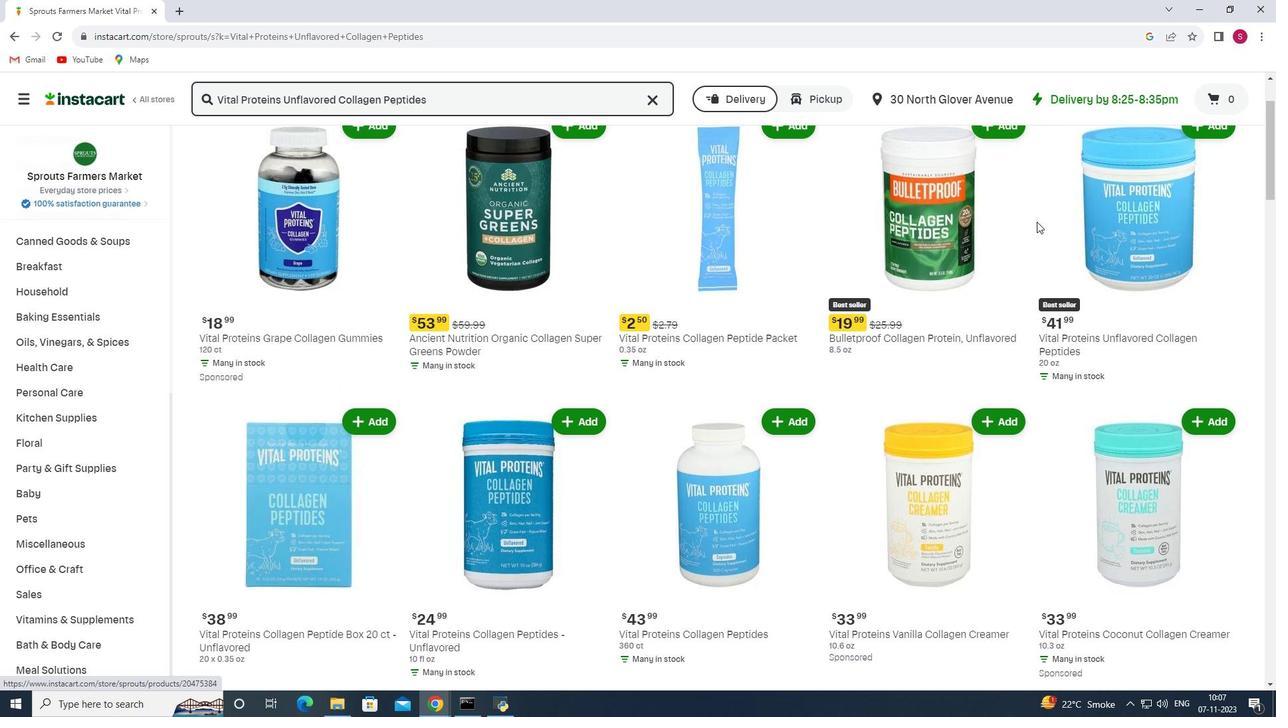 
Action: Mouse moved to (1223, 166)
Screenshot: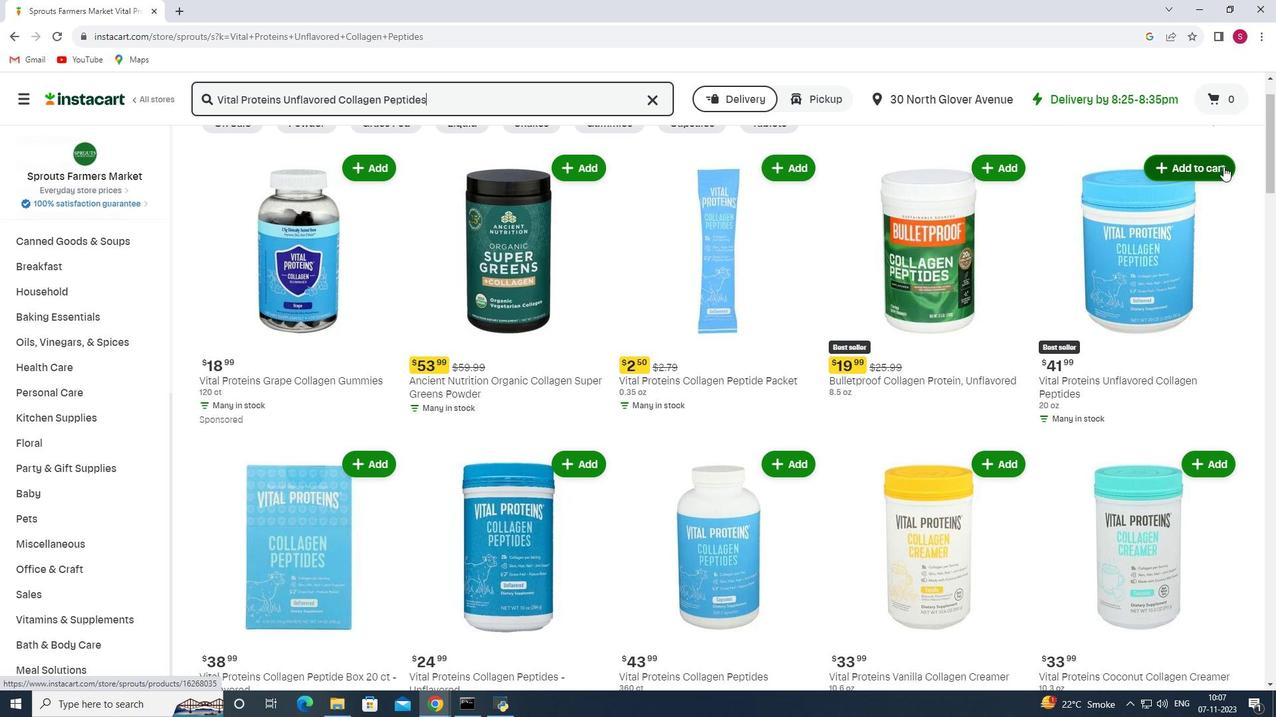 
Action: Mouse pressed left at (1223, 166)
Screenshot: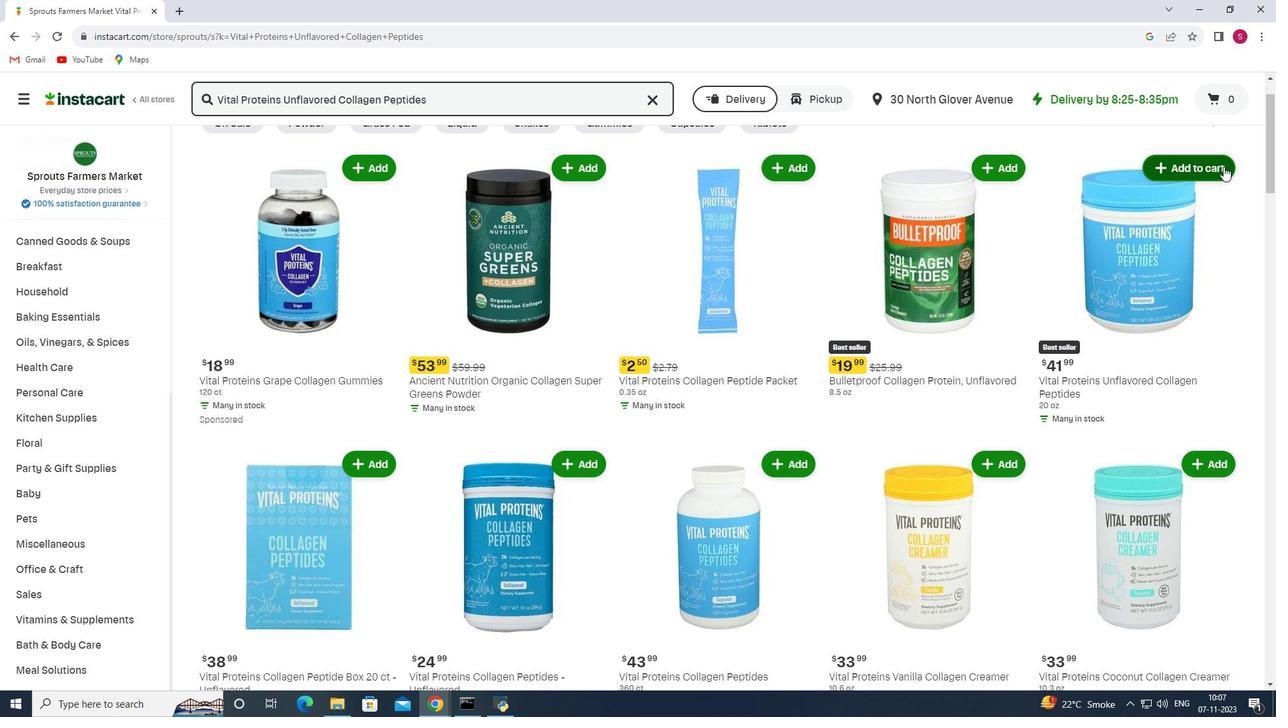 
Action: Mouse moved to (1184, 193)
Screenshot: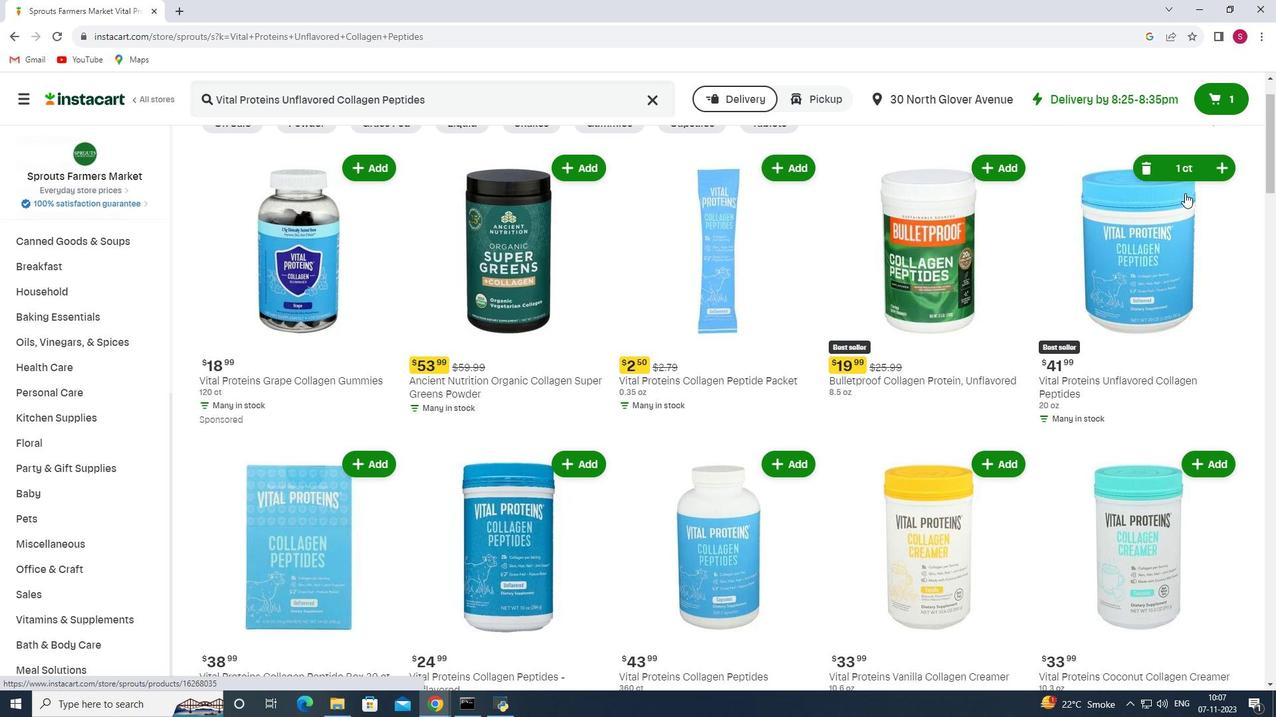 
